 Task: Change the cover photo, search for a management photo and apply.
Action: Mouse moved to (733, 483)
Screenshot: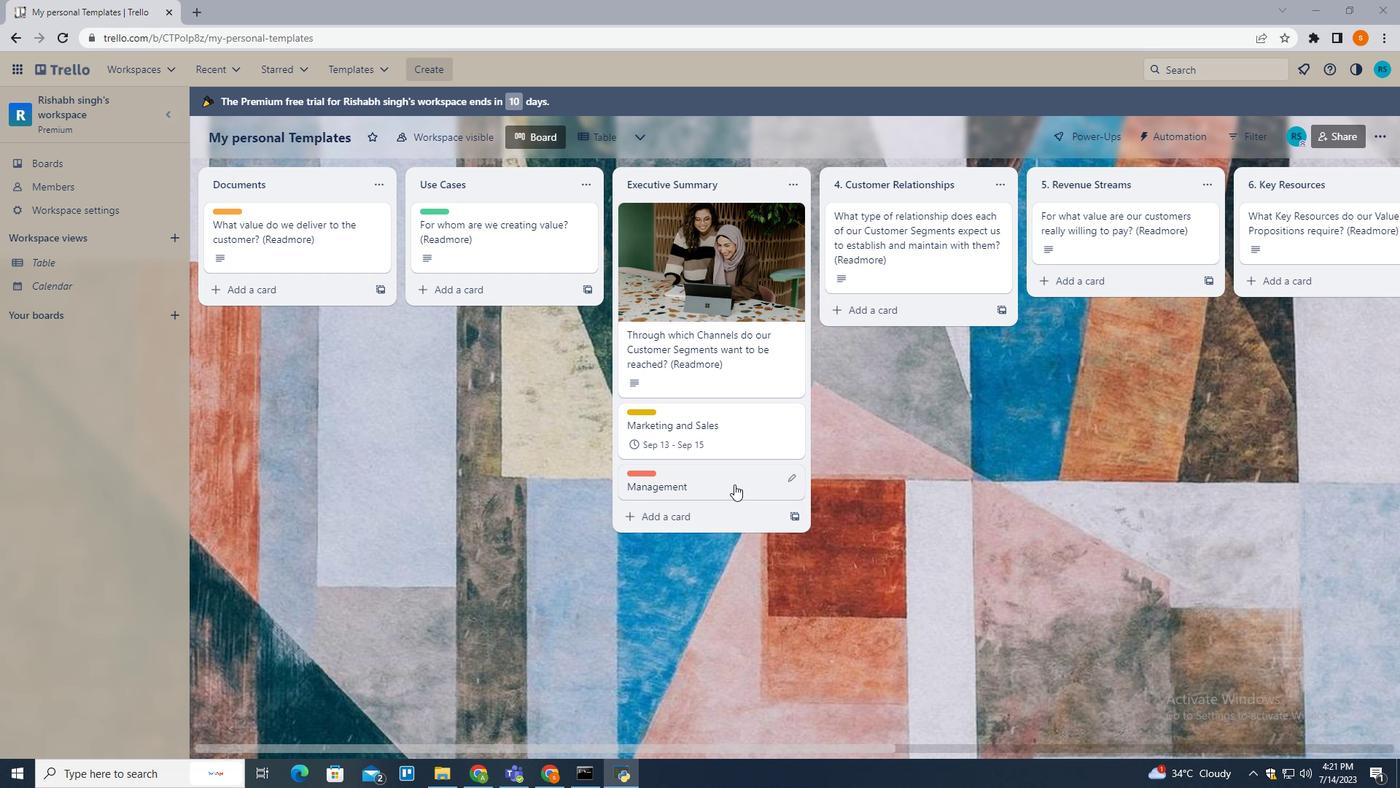 
Action: Mouse pressed left at (733, 483)
Screenshot: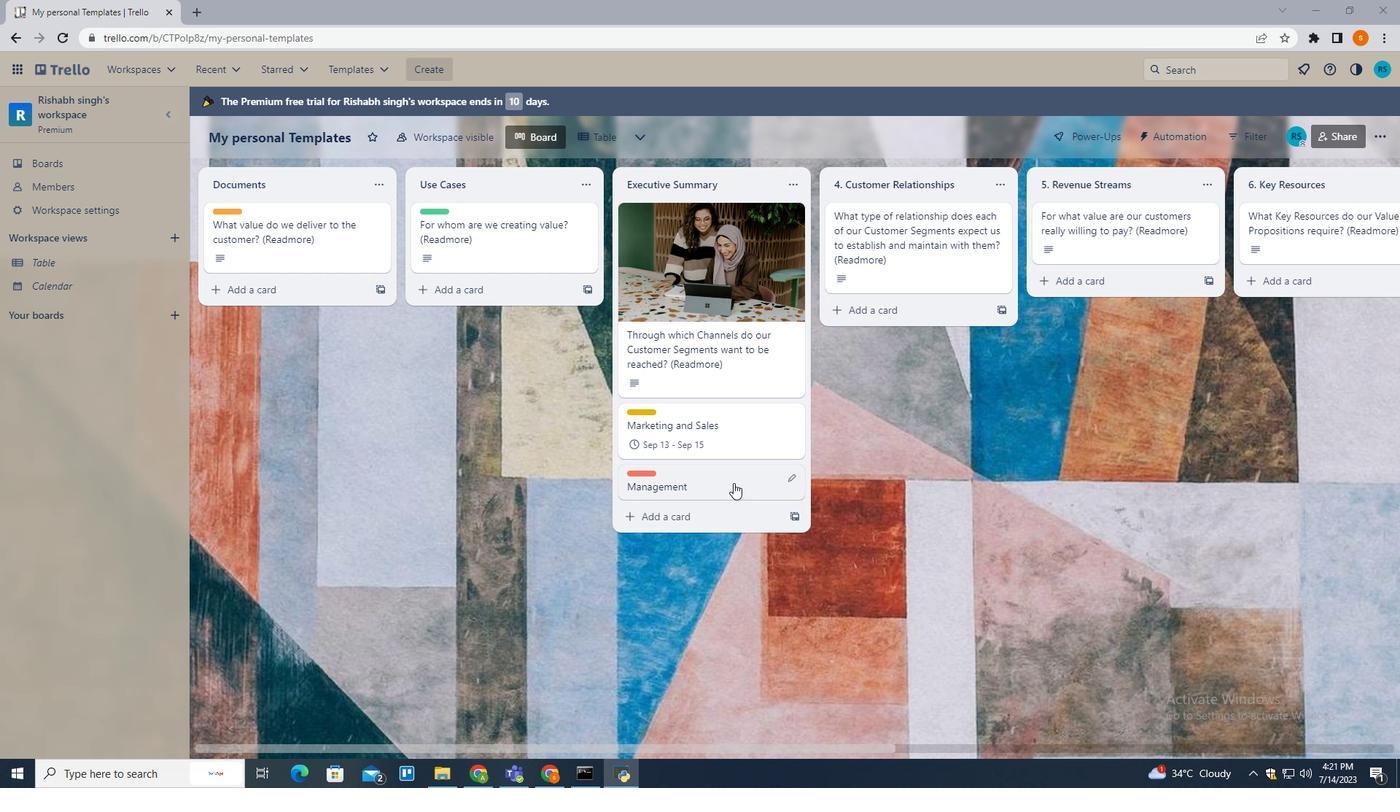 
Action: Mouse moved to (876, 363)
Screenshot: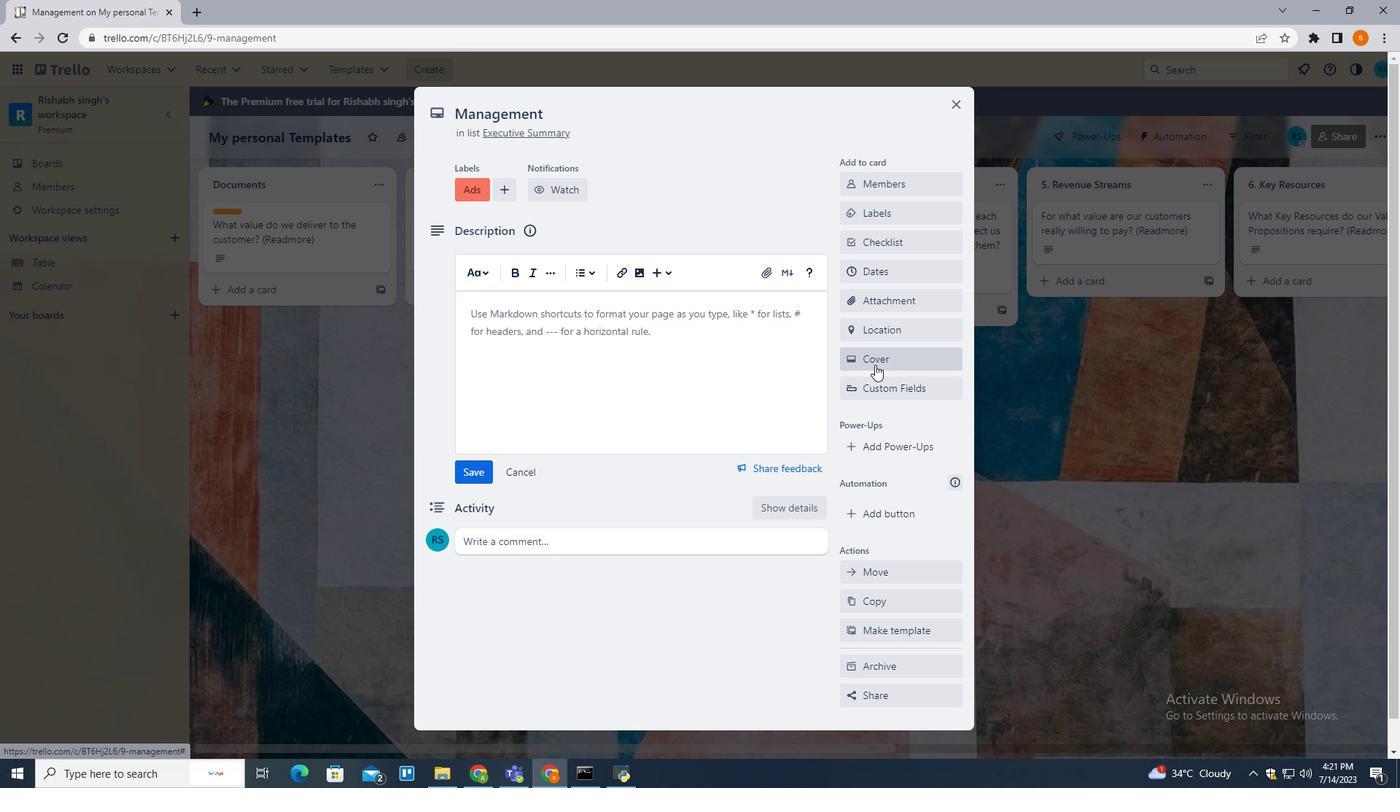 
Action: Mouse pressed left at (876, 363)
Screenshot: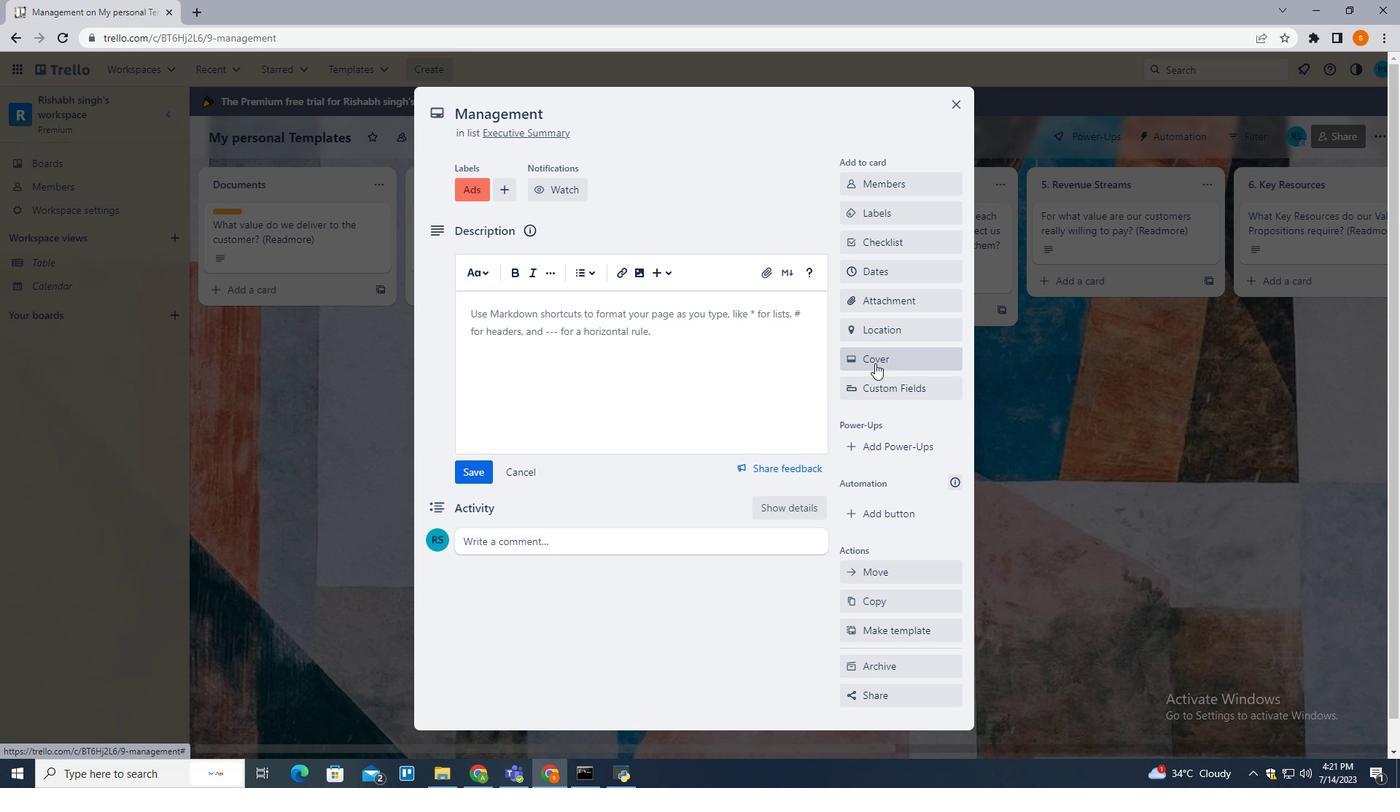 
Action: Mouse moved to (945, 459)
Screenshot: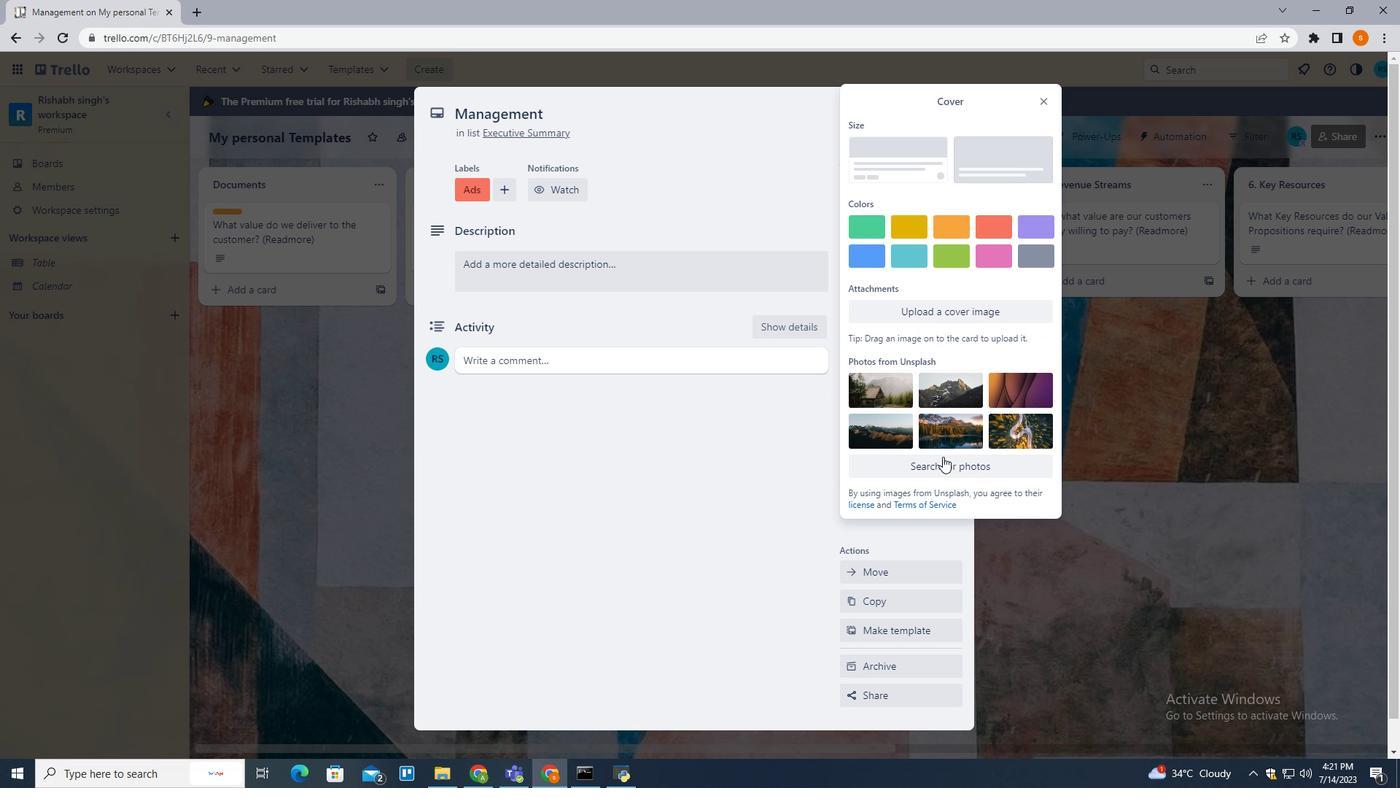 
Action: Mouse pressed left at (945, 459)
Screenshot: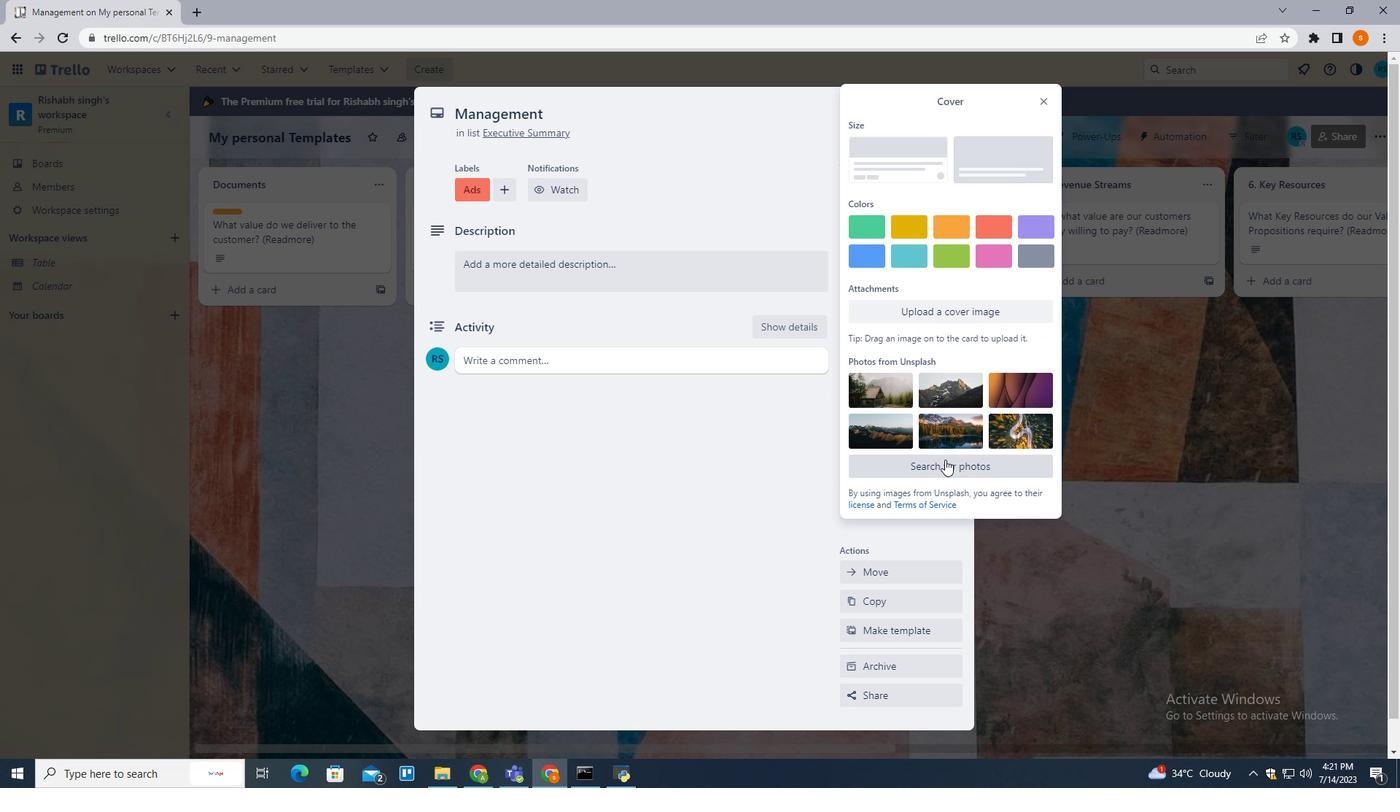 
Action: Mouse moved to (899, 131)
Screenshot: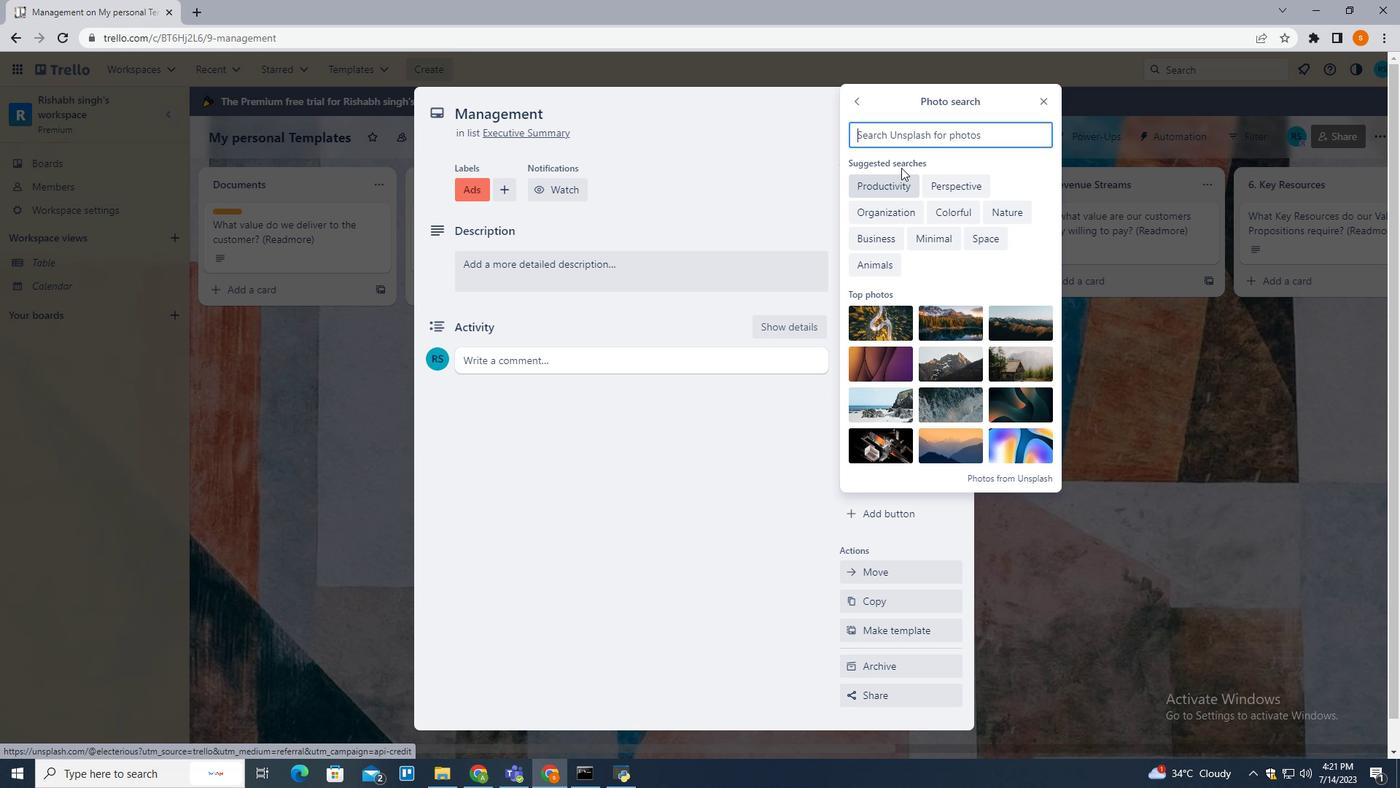
Action: Mouse pressed left at (899, 131)
Screenshot: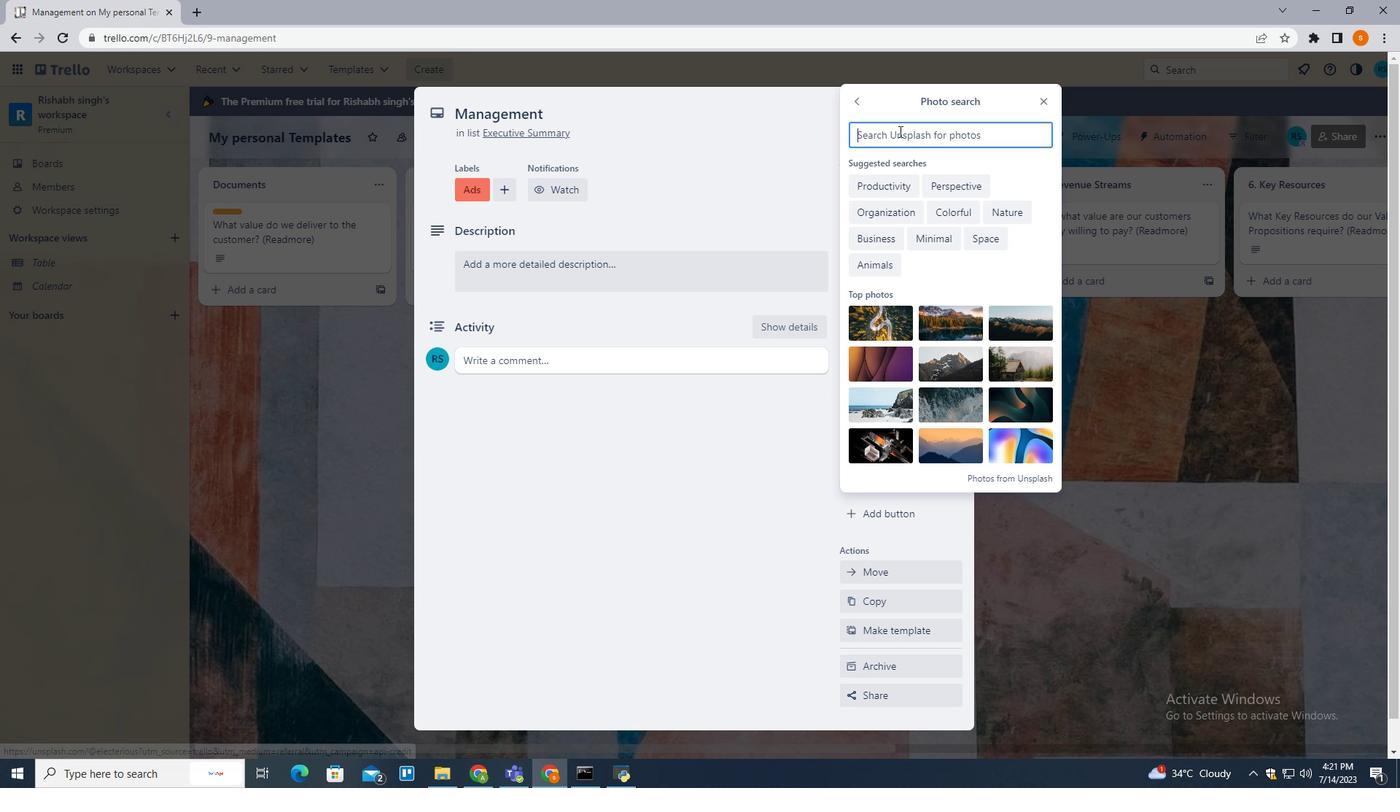 
Action: Key pressed management
Screenshot: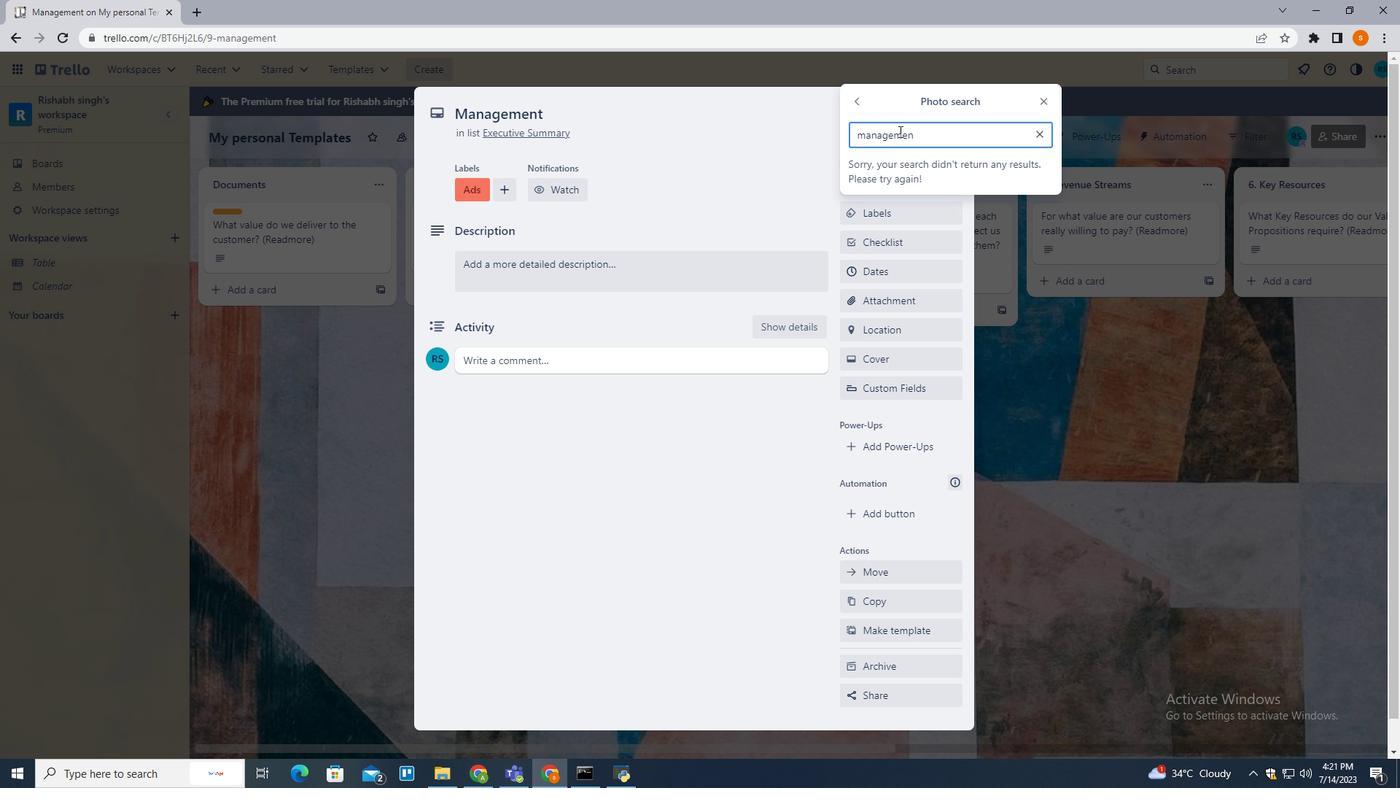 
Action: Mouse moved to (932, 207)
Screenshot: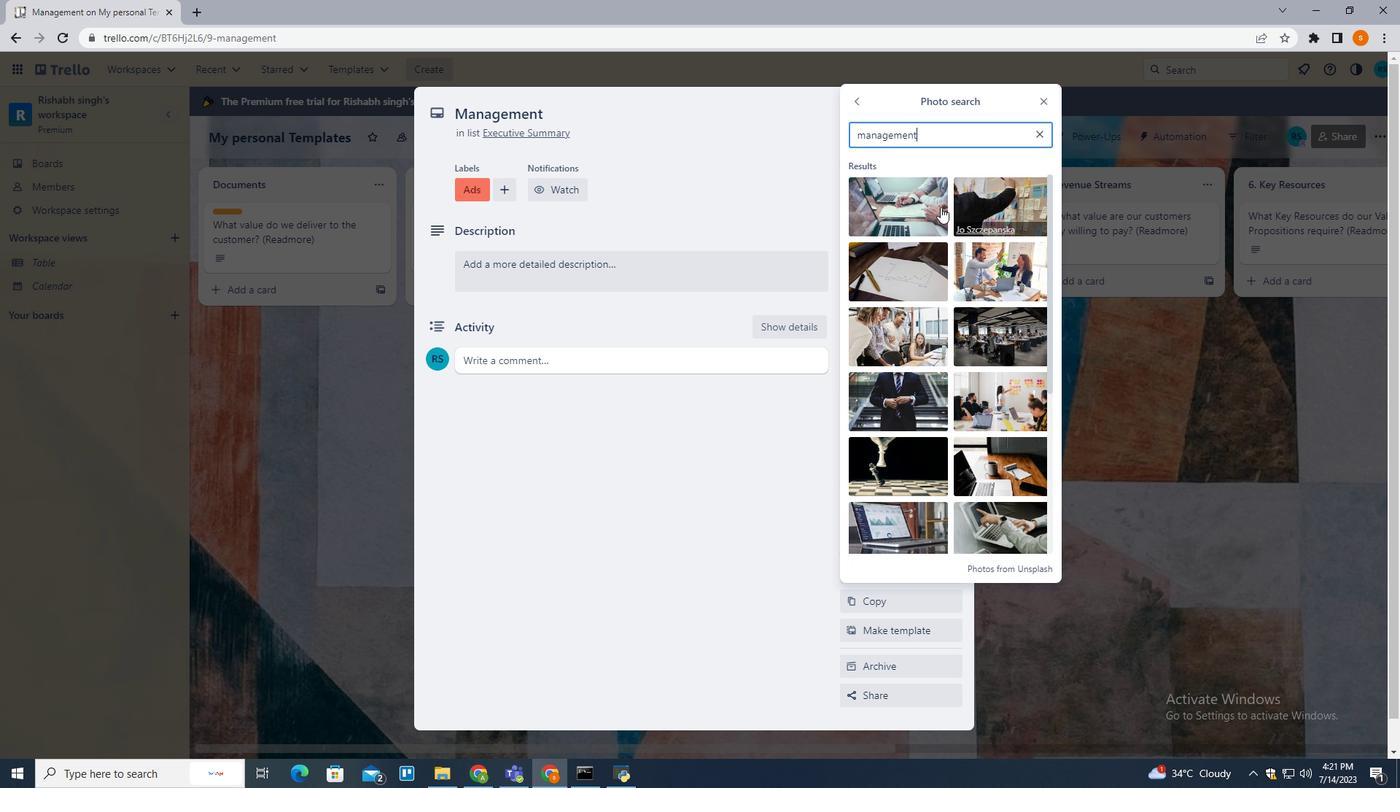 
Action: Mouse pressed left at (932, 207)
Screenshot: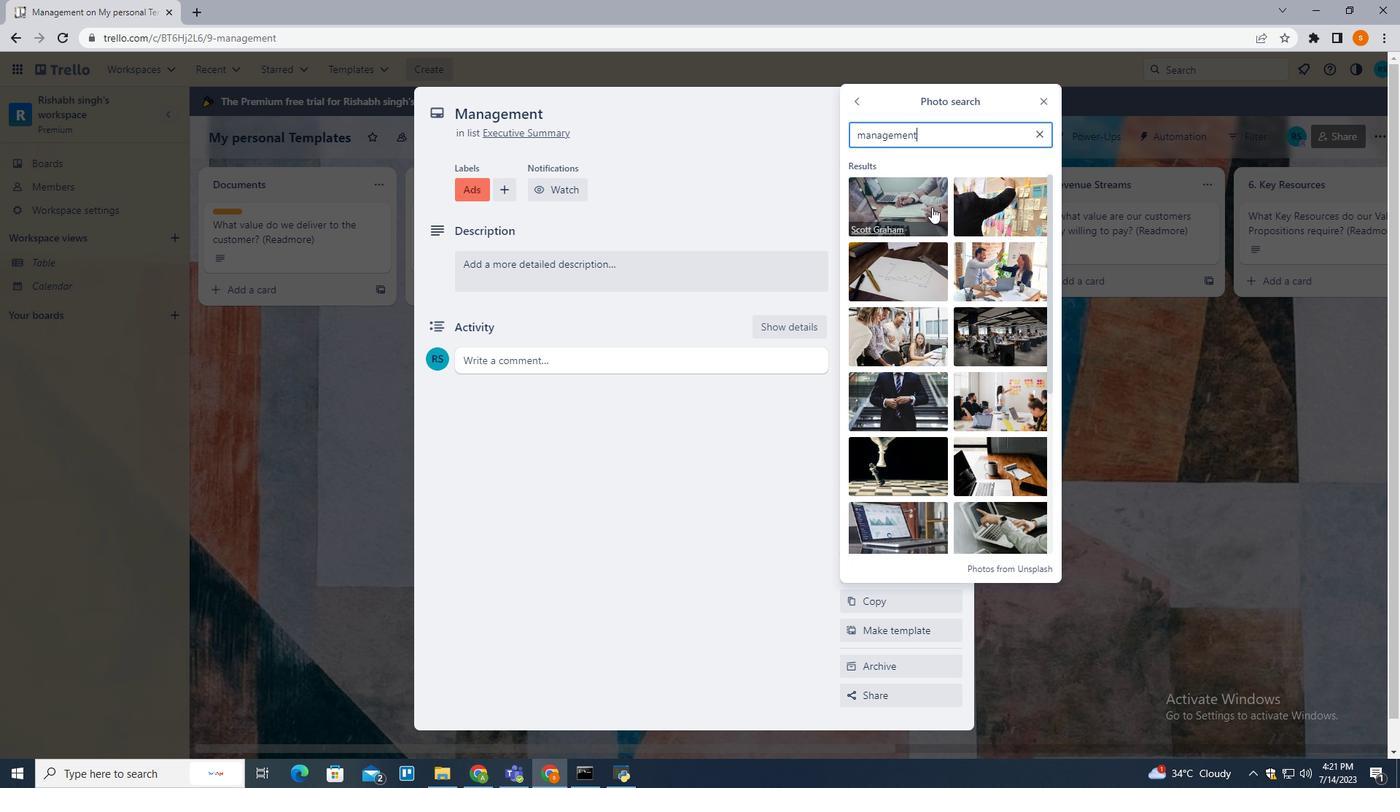 
Action: Mouse moved to (1141, 473)
Screenshot: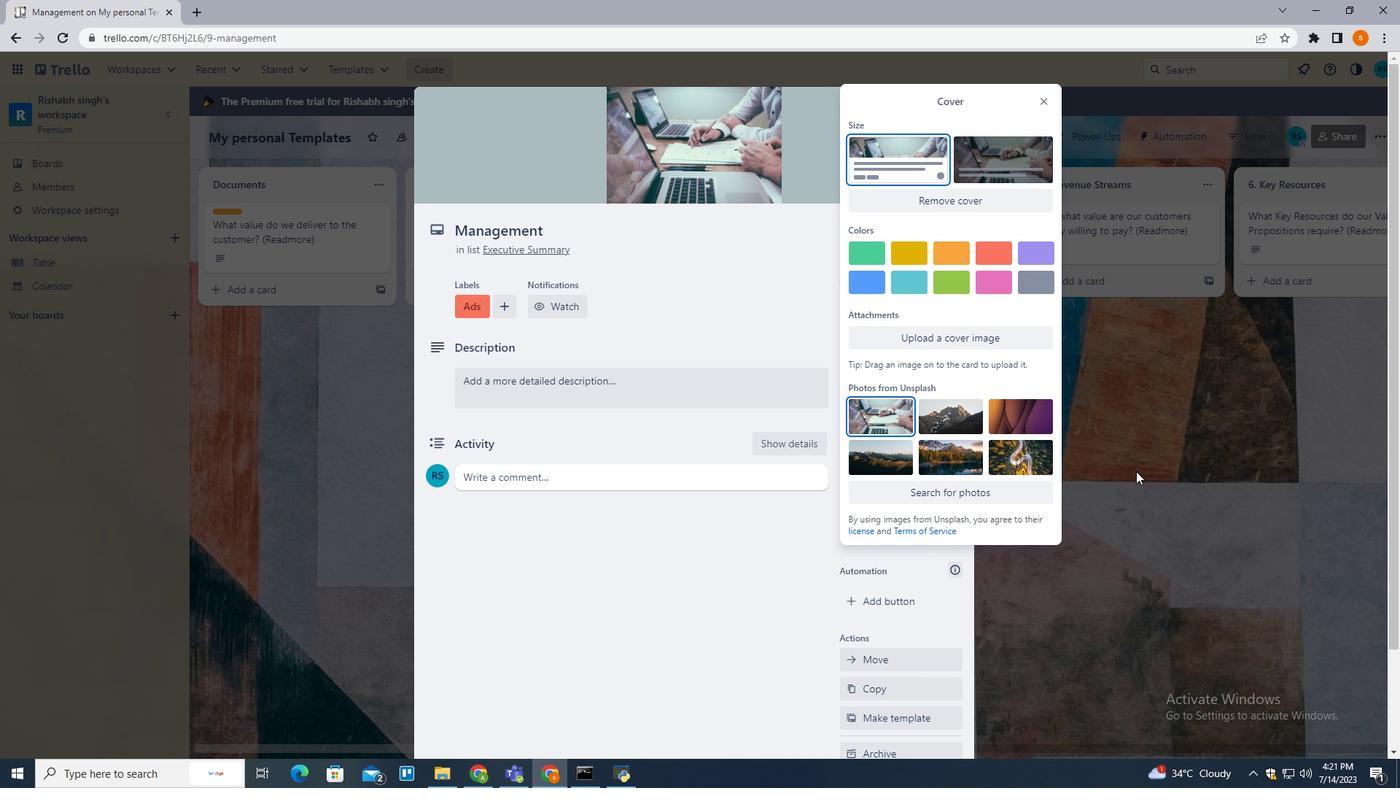 
Action: Mouse pressed left at (1141, 473)
Screenshot: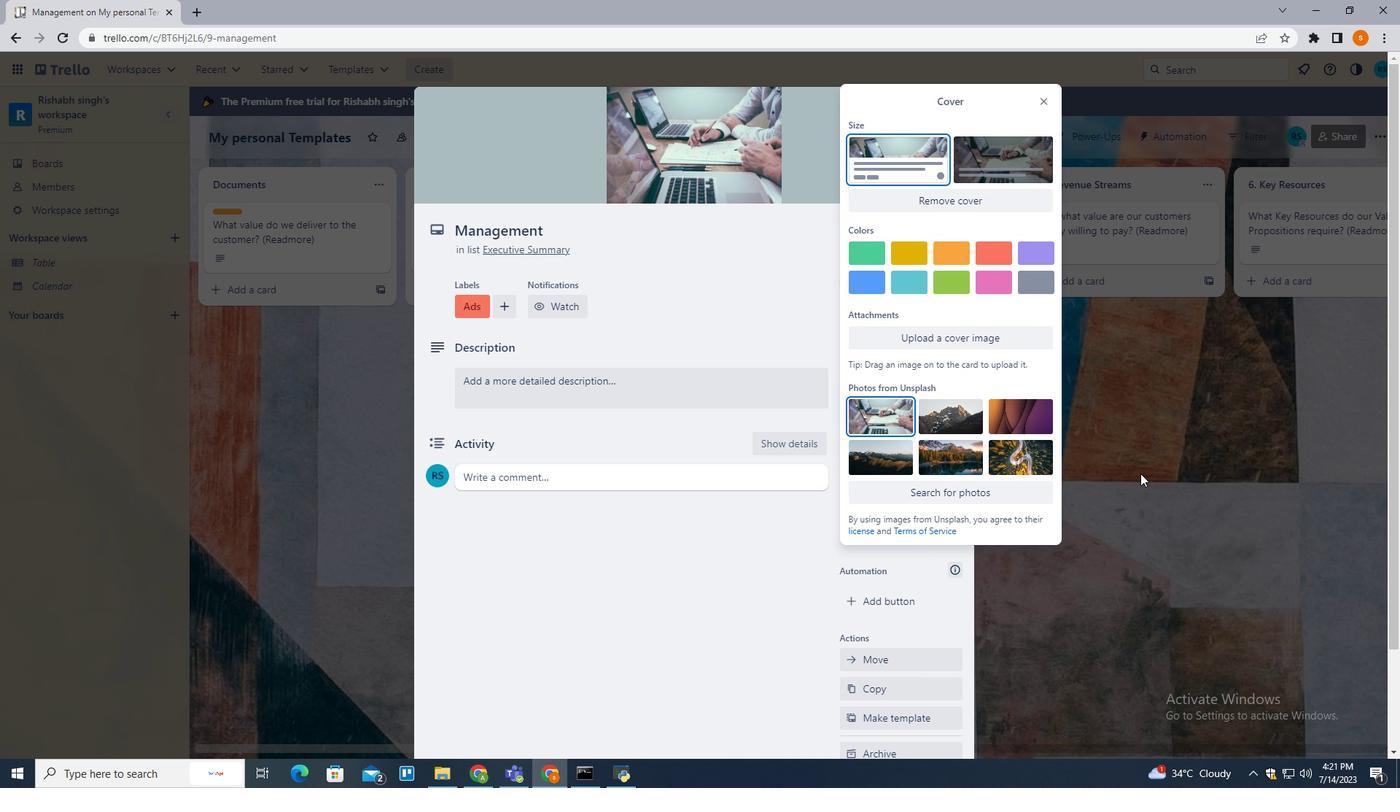 
Action: Mouse moved to (1106, 485)
Screenshot: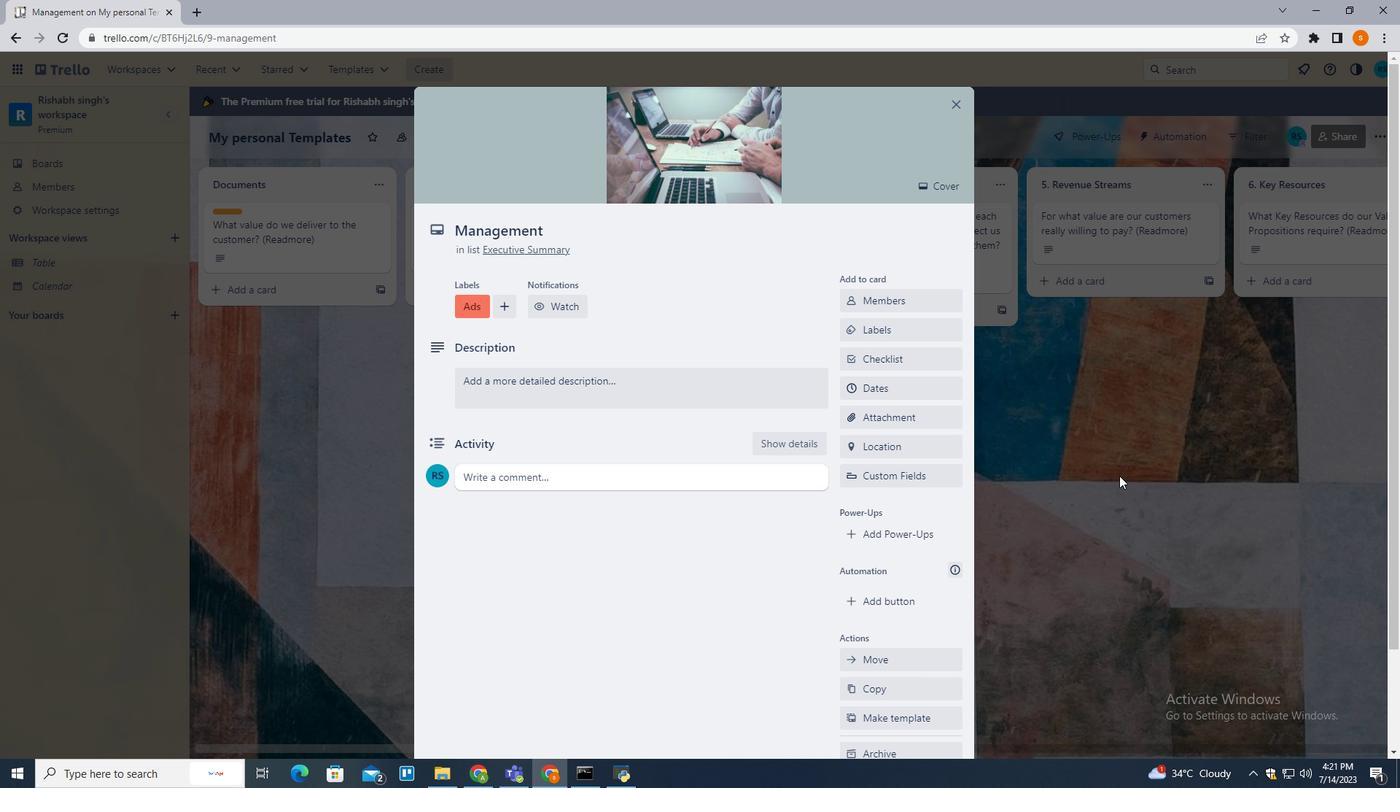 
Action: Mouse pressed left at (1106, 485)
Screenshot: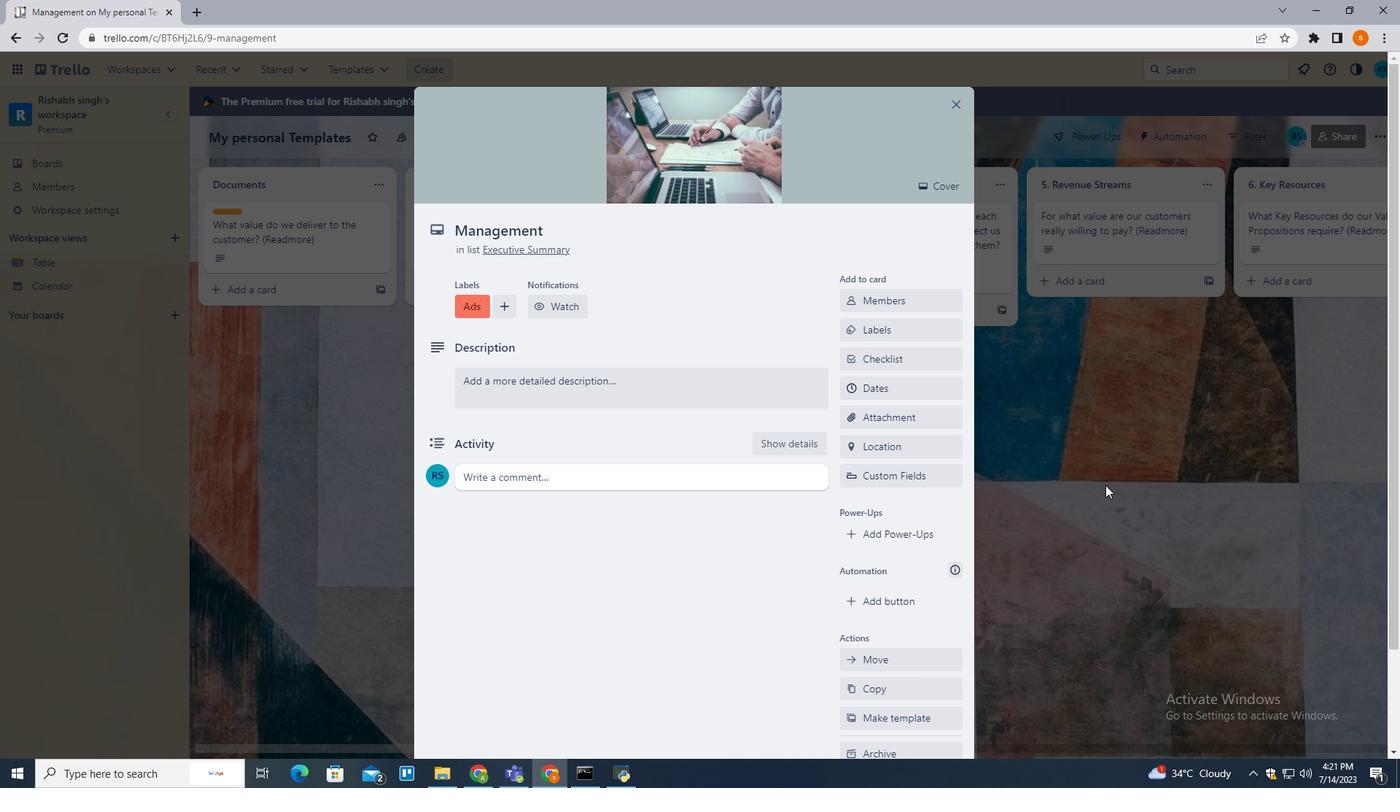 
Action: Mouse moved to (1026, 528)
Screenshot: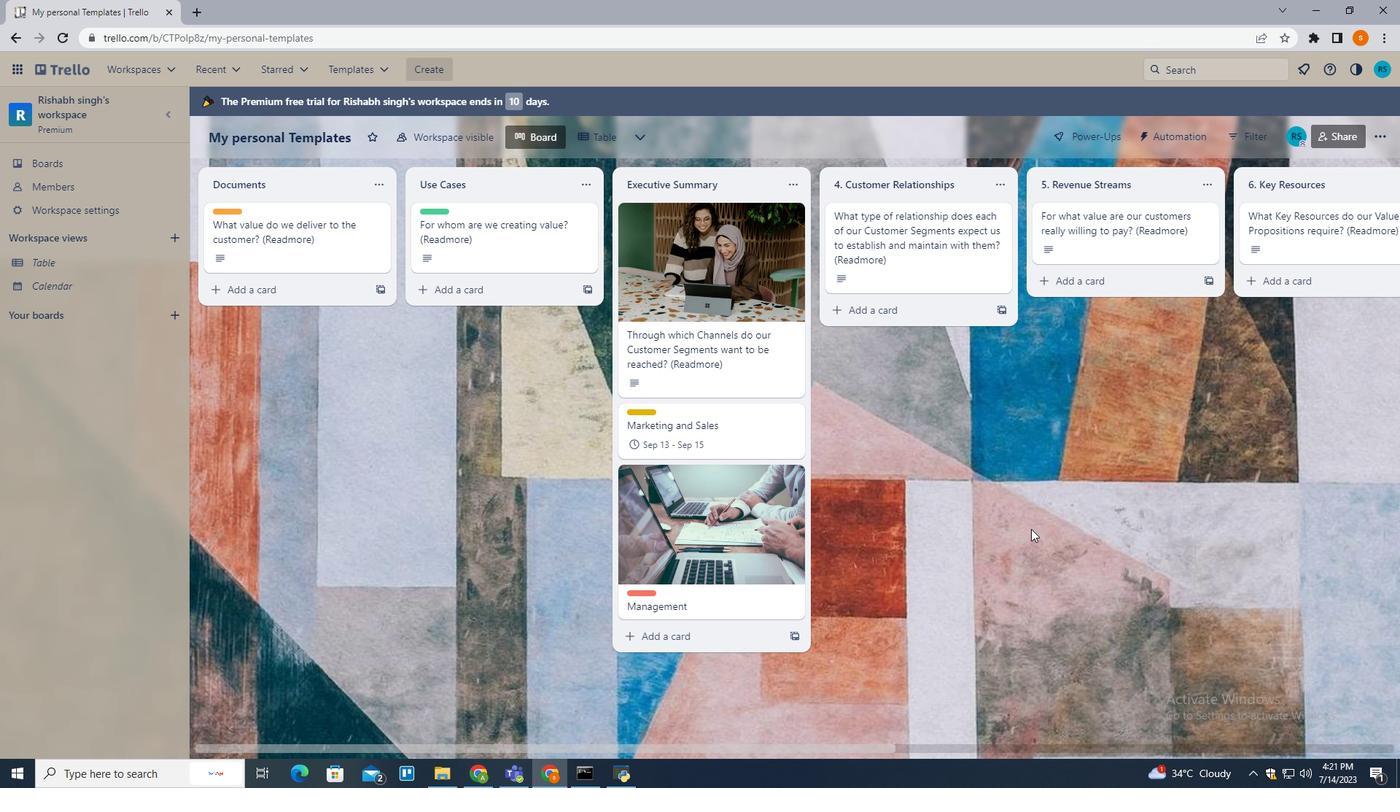 
